 Task: Add Double Chocolate Chip Muffins to the cart.
Action: Mouse moved to (21, 83)
Screenshot: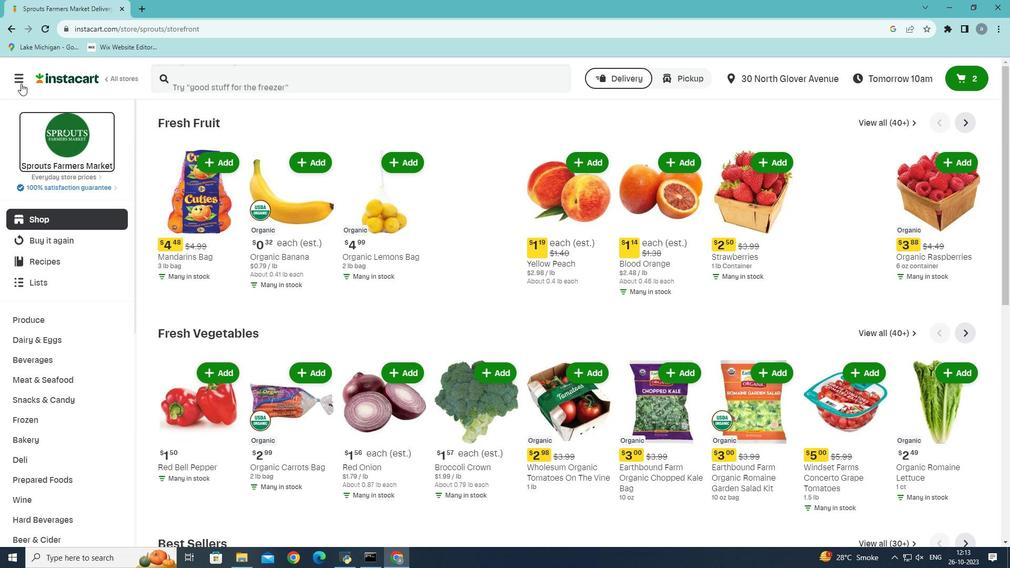 
Action: Mouse pressed left at (21, 83)
Screenshot: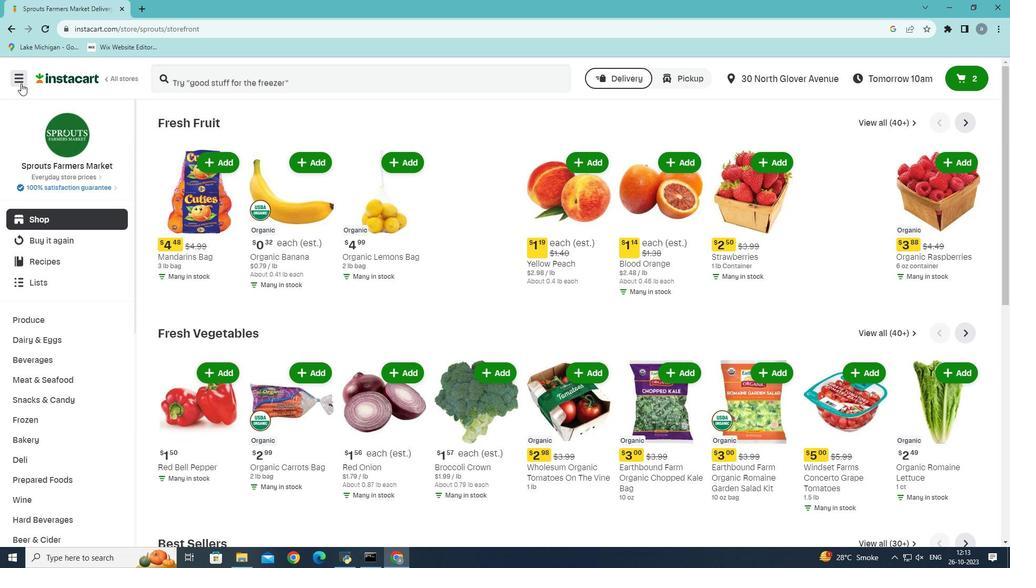 
Action: Mouse moved to (56, 307)
Screenshot: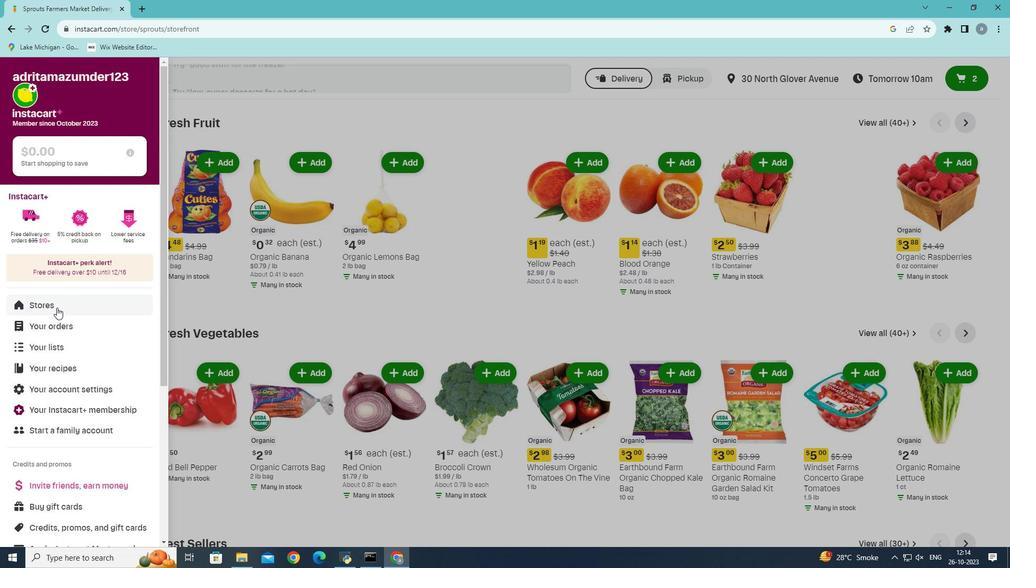 
Action: Mouse pressed left at (56, 307)
Screenshot: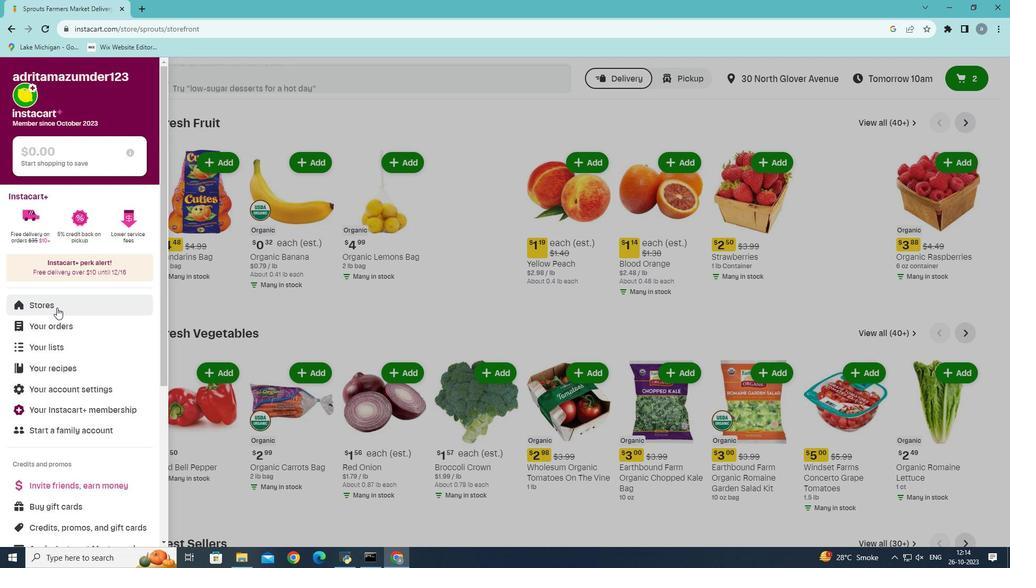 
Action: Mouse moved to (253, 123)
Screenshot: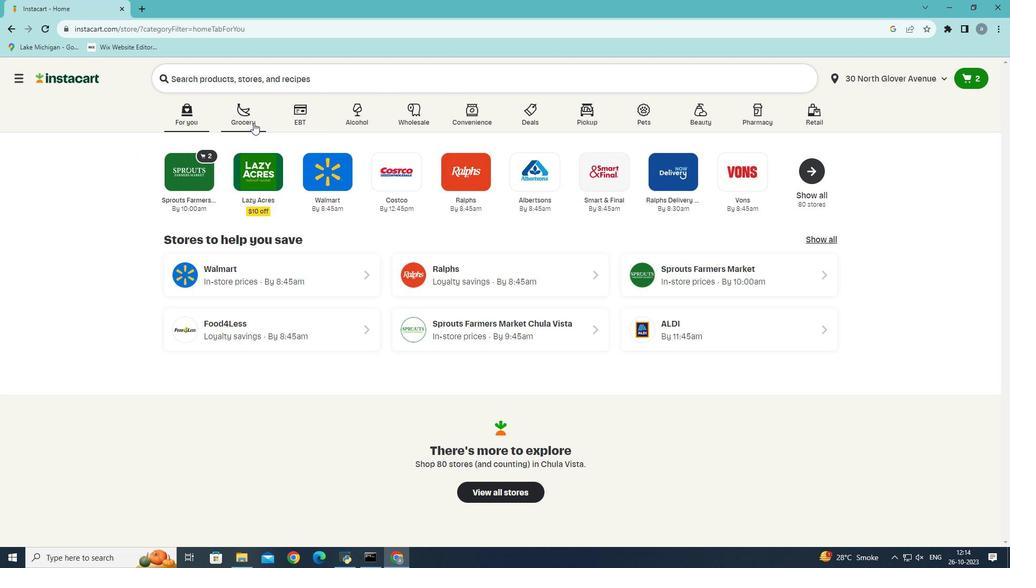 
Action: Mouse pressed left at (253, 123)
Screenshot: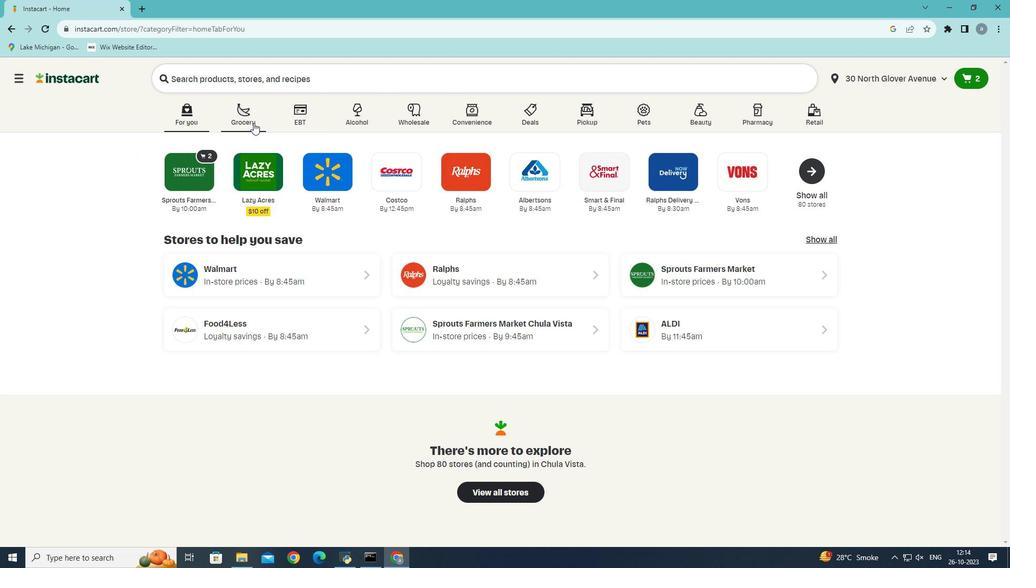 
Action: Mouse moved to (257, 329)
Screenshot: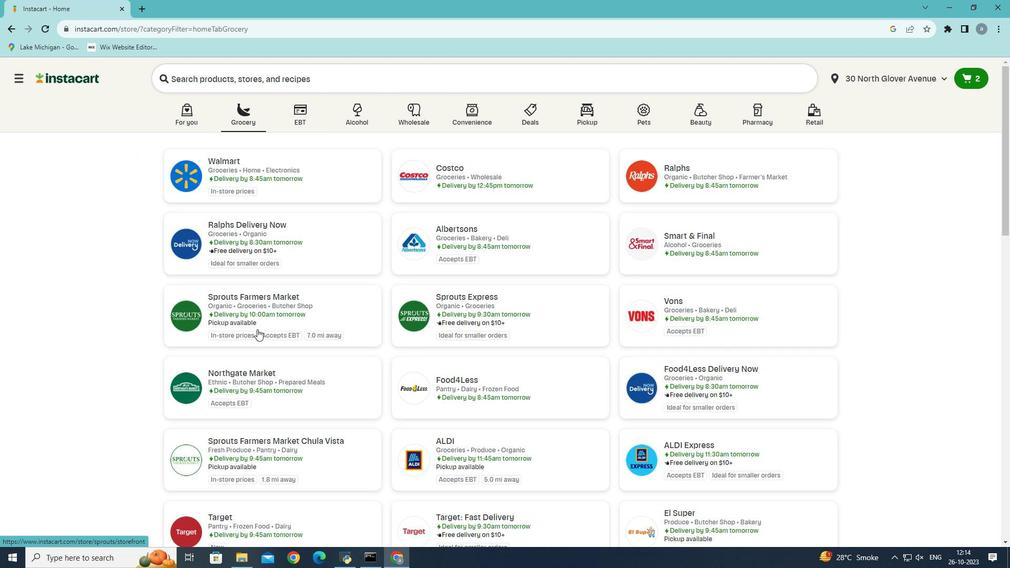 
Action: Mouse pressed left at (257, 329)
Screenshot: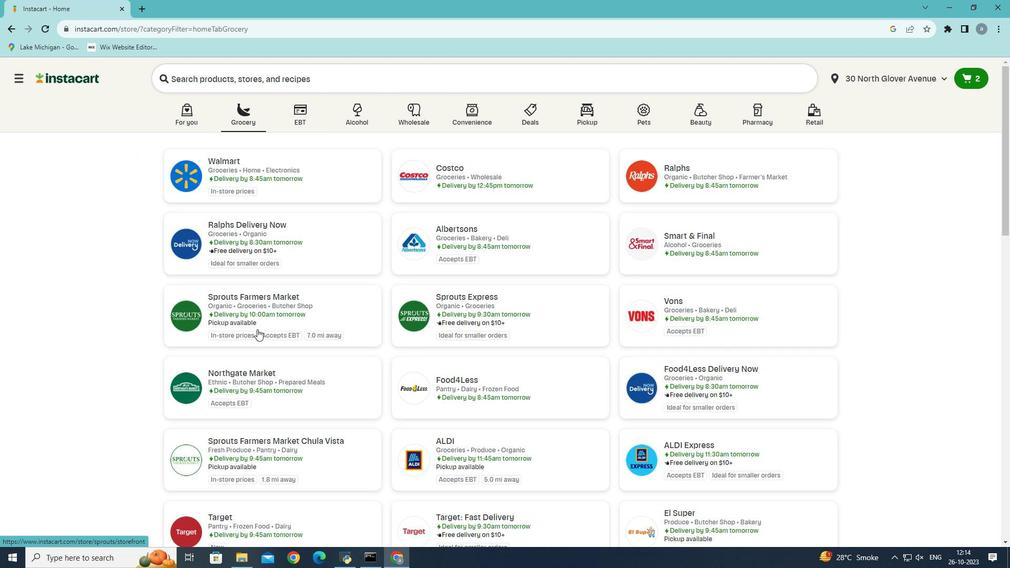 
Action: Mouse moved to (28, 440)
Screenshot: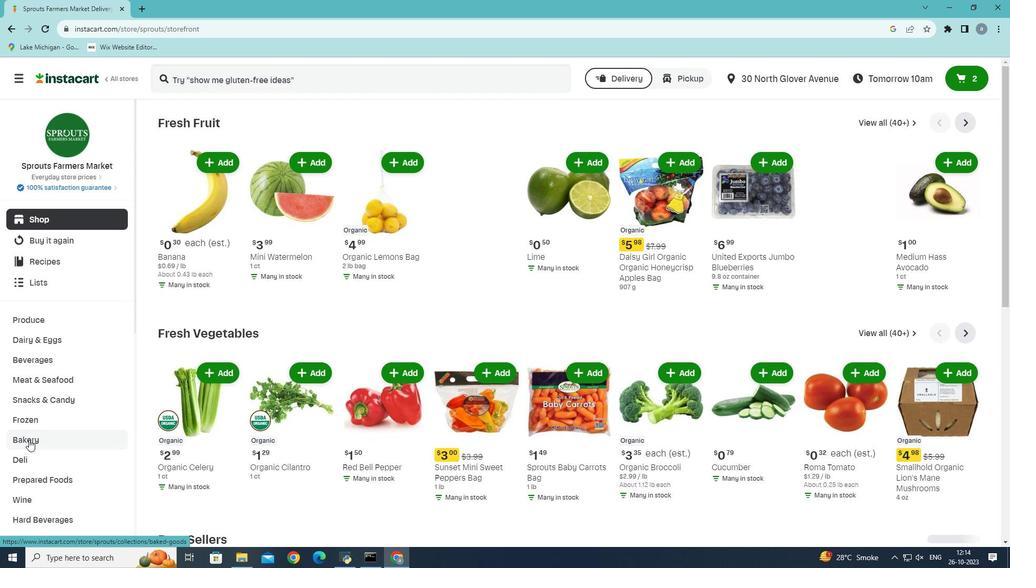 
Action: Mouse pressed left at (28, 440)
Screenshot: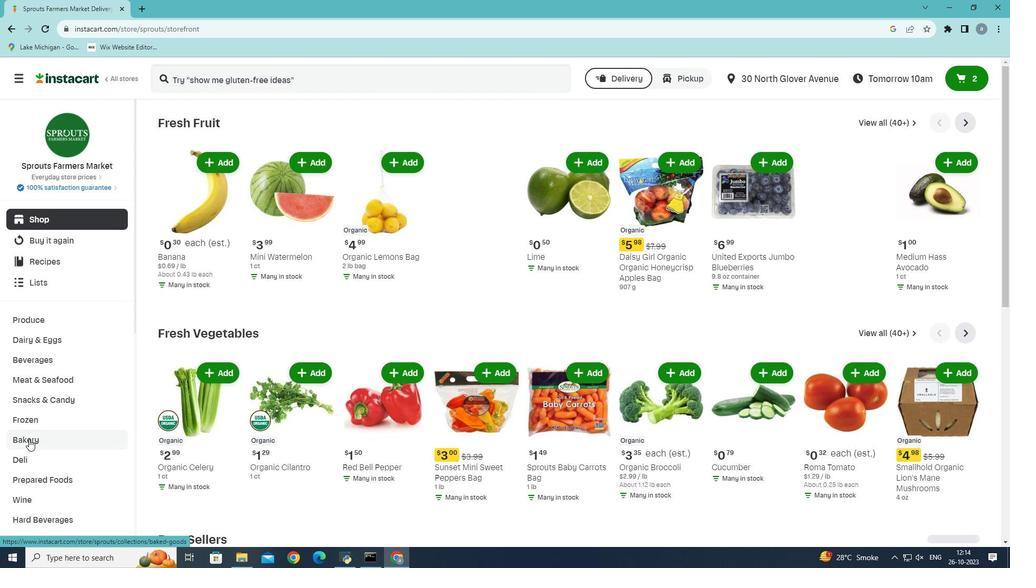 
Action: Mouse moved to (629, 152)
Screenshot: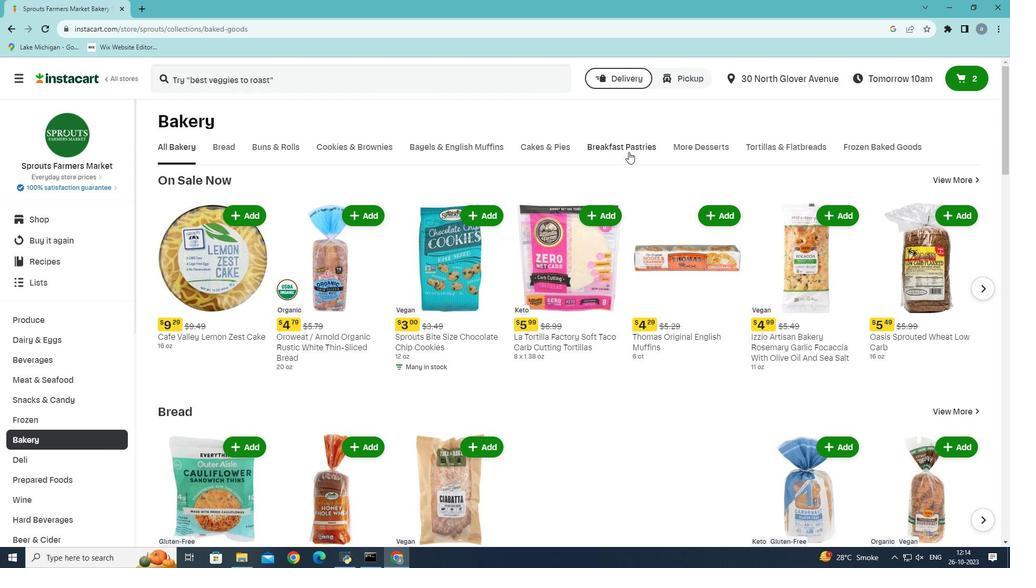 
Action: Mouse pressed left at (629, 152)
Screenshot: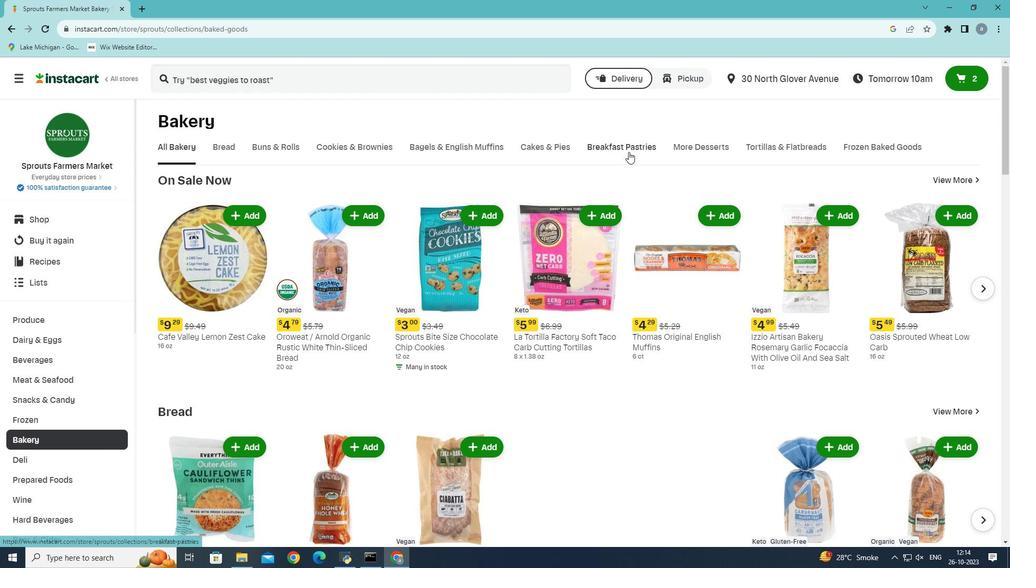 
Action: Mouse moved to (240, 199)
Screenshot: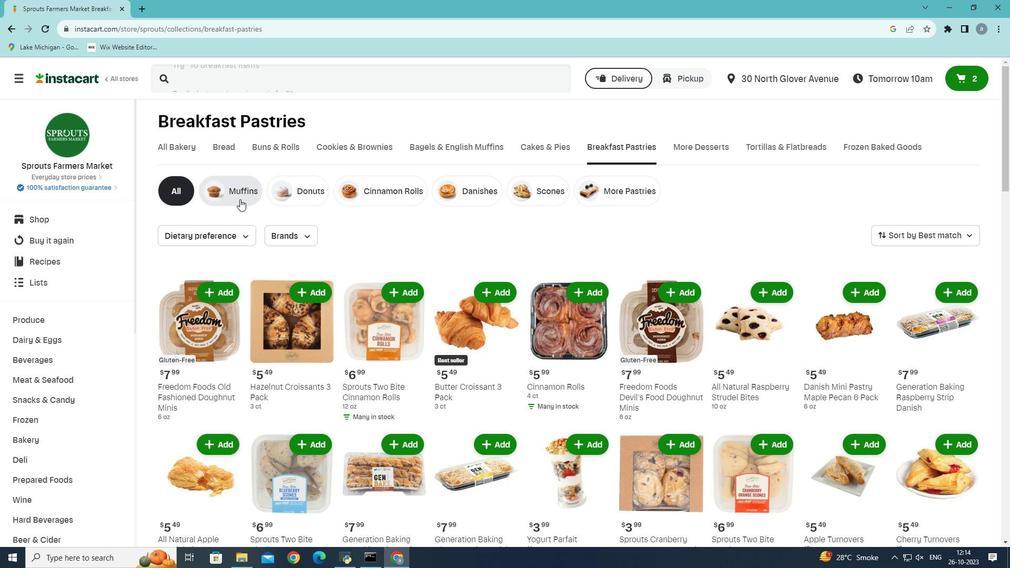 
Action: Mouse pressed left at (240, 199)
Screenshot: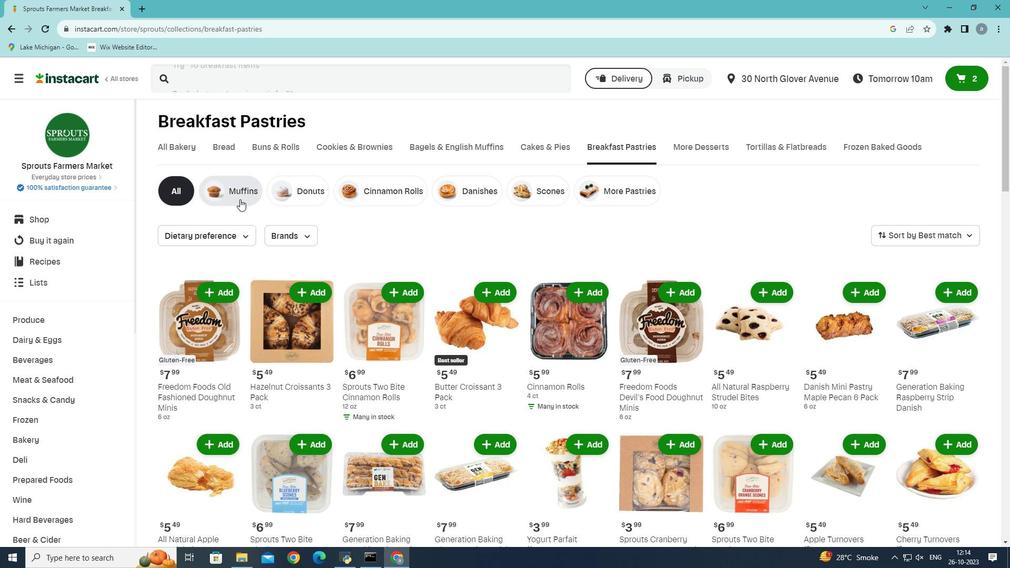 
Action: Mouse moved to (579, 417)
Screenshot: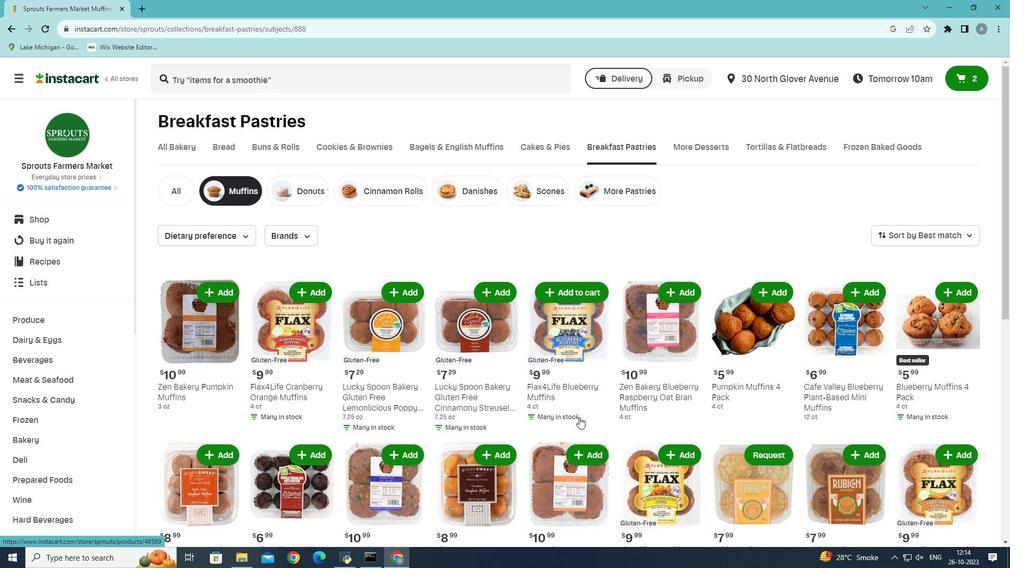 
Action: Mouse scrolled (579, 416) with delta (0, 0)
Screenshot: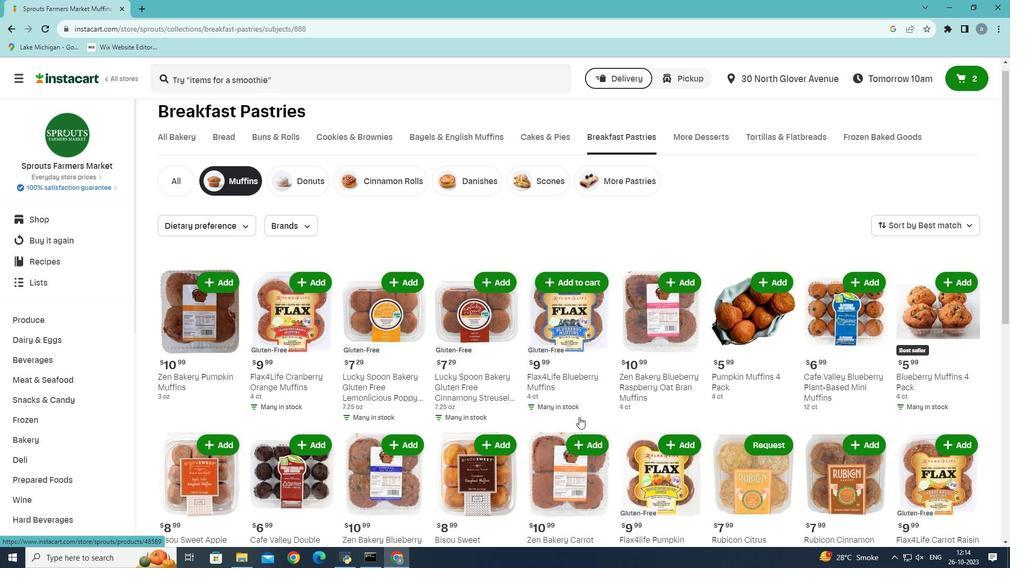 
Action: Mouse scrolled (579, 416) with delta (0, 0)
Screenshot: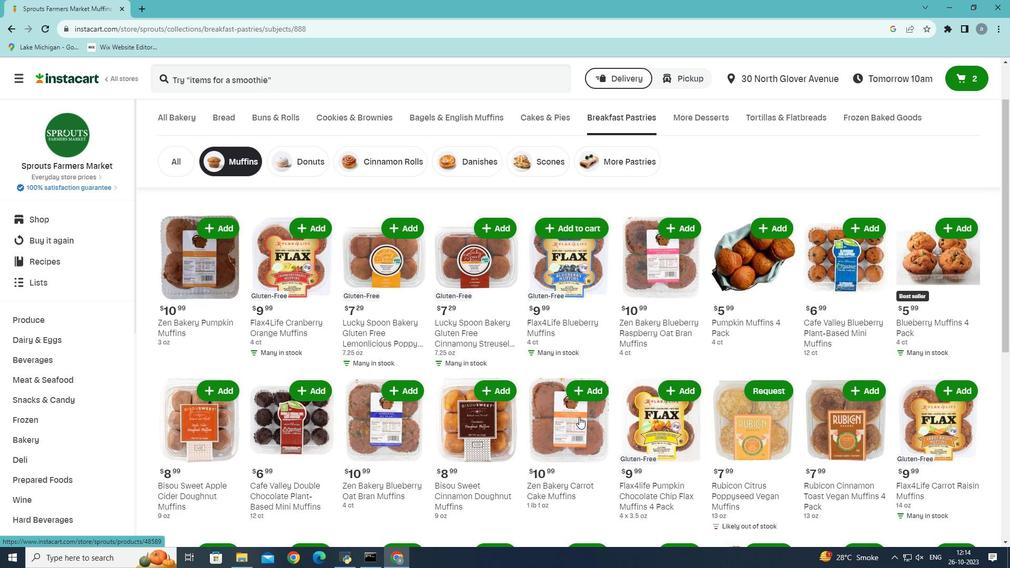 
Action: Mouse scrolled (579, 416) with delta (0, 0)
Screenshot: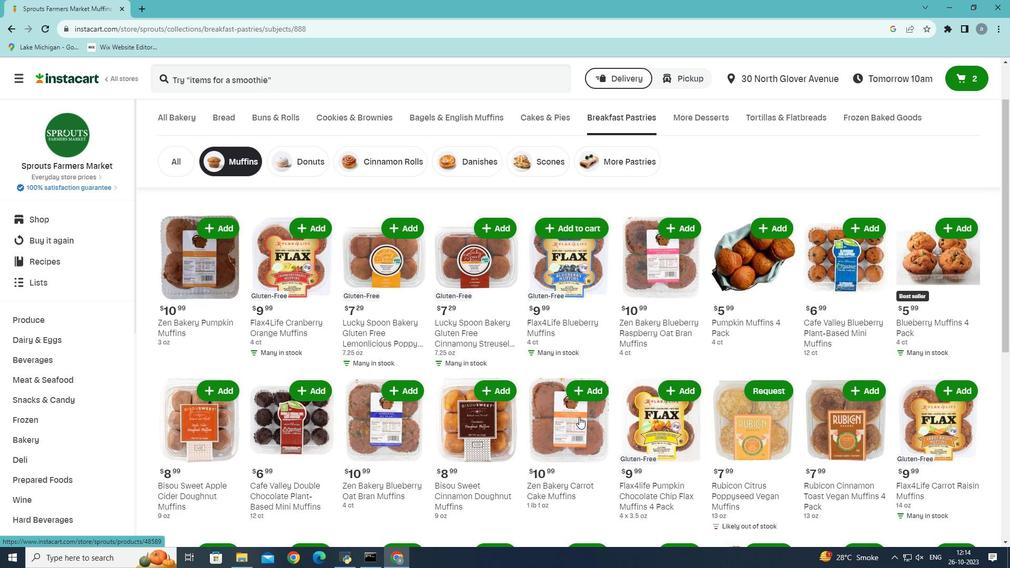 
Action: Mouse moved to (580, 417)
Screenshot: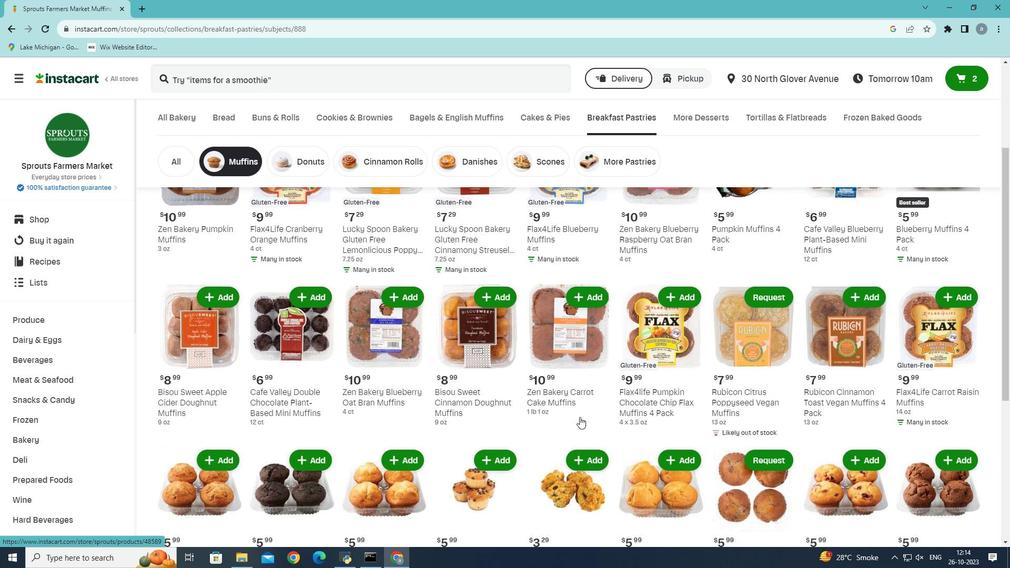 
Action: Mouse scrolled (580, 416) with delta (0, 0)
Screenshot: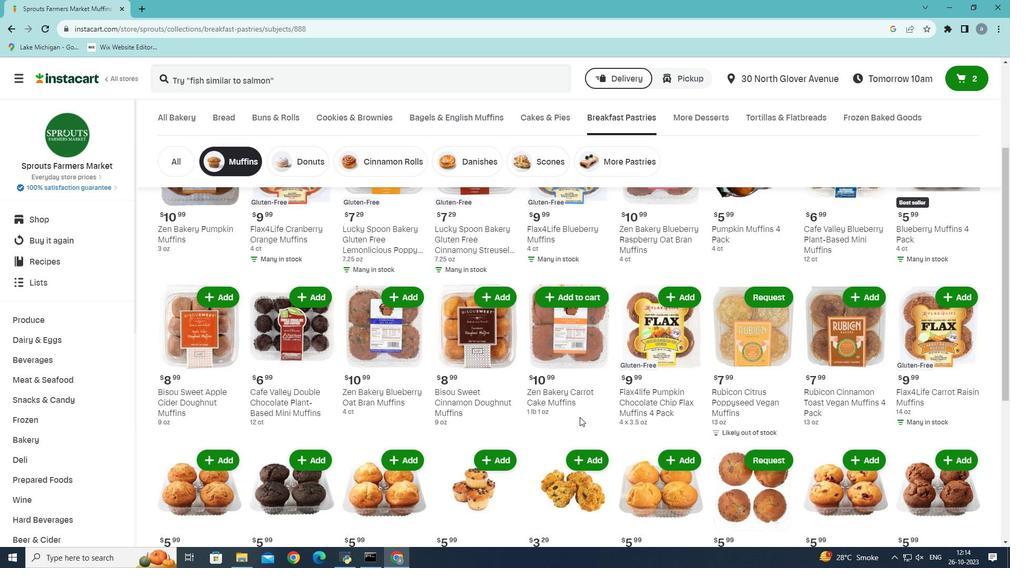 
Action: Mouse scrolled (580, 416) with delta (0, 0)
Screenshot: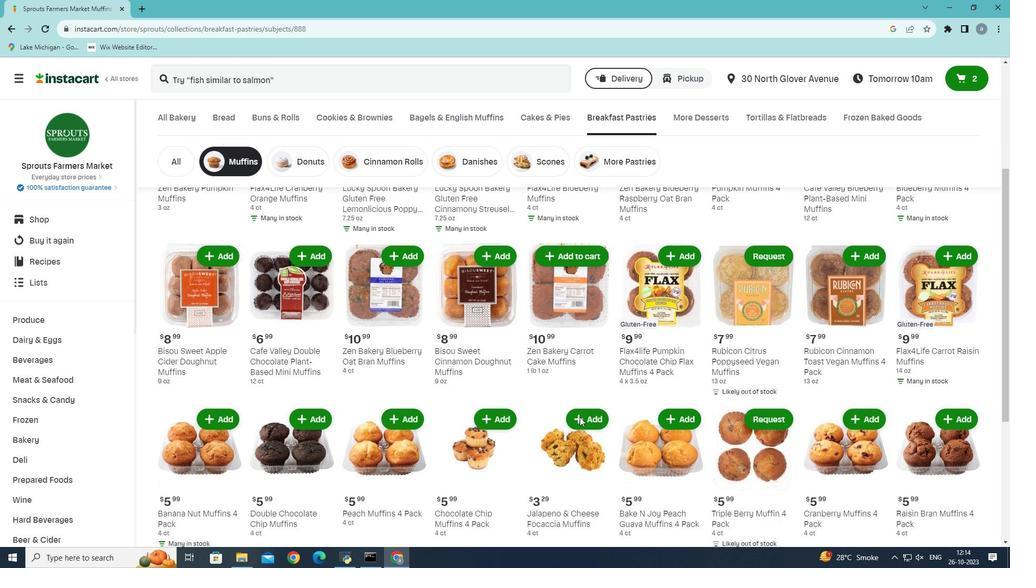 
Action: Mouse moved to (658, 331)
Screenshot: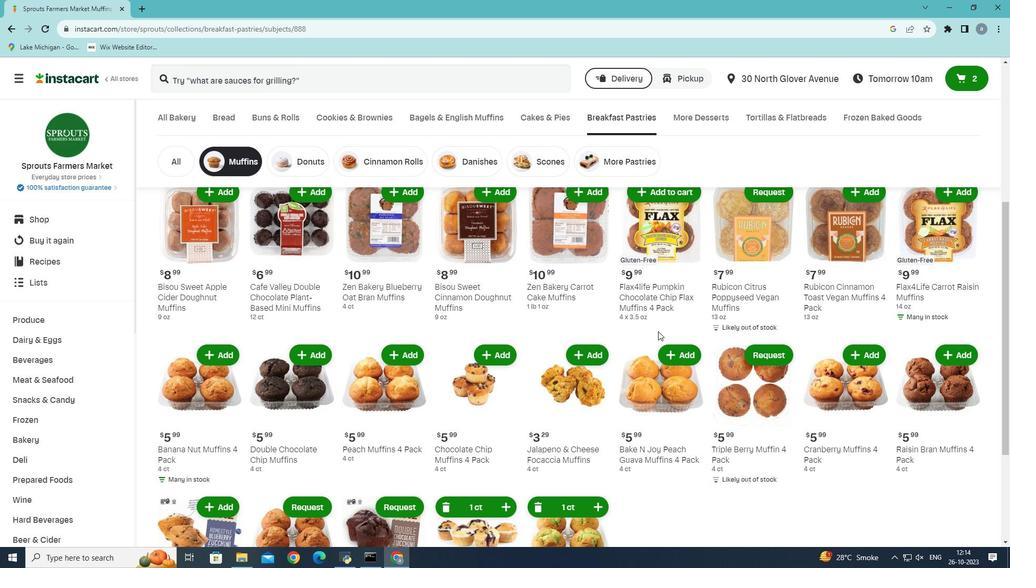 
Action: Mouse scrolled (658, 331) with delta (0, 0)
Screenshot: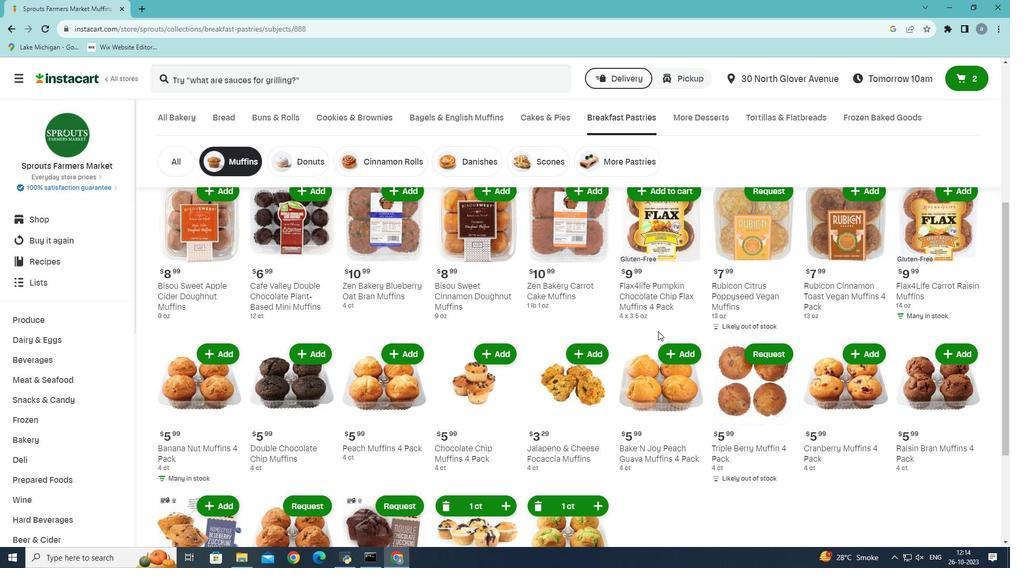 
Action: Mouse scrolled (658, 331) with delta (0, 0)
Screenshot: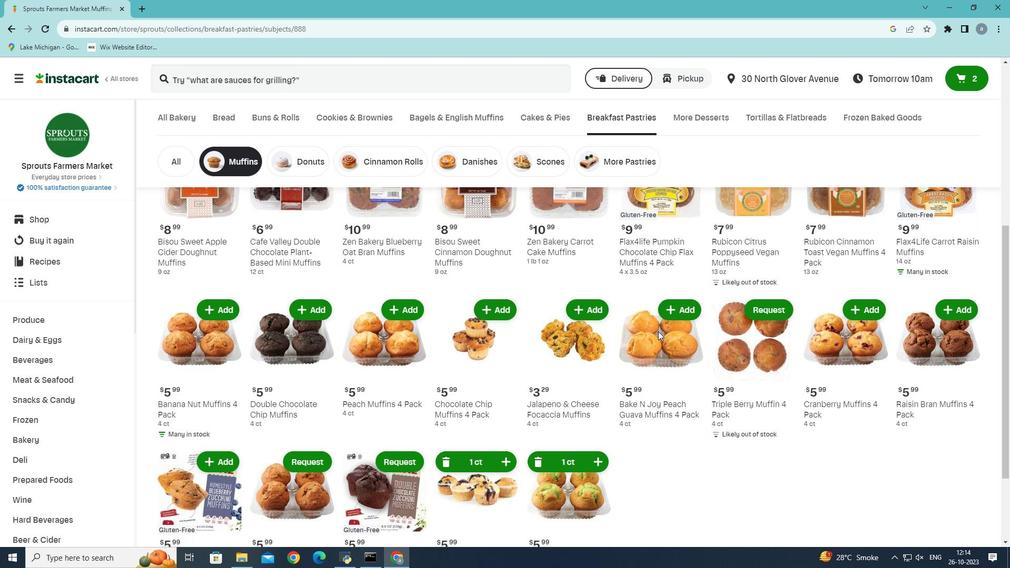 
Action: Mouse scrolled (658, 331) with delta (0, 0)
Screenshot: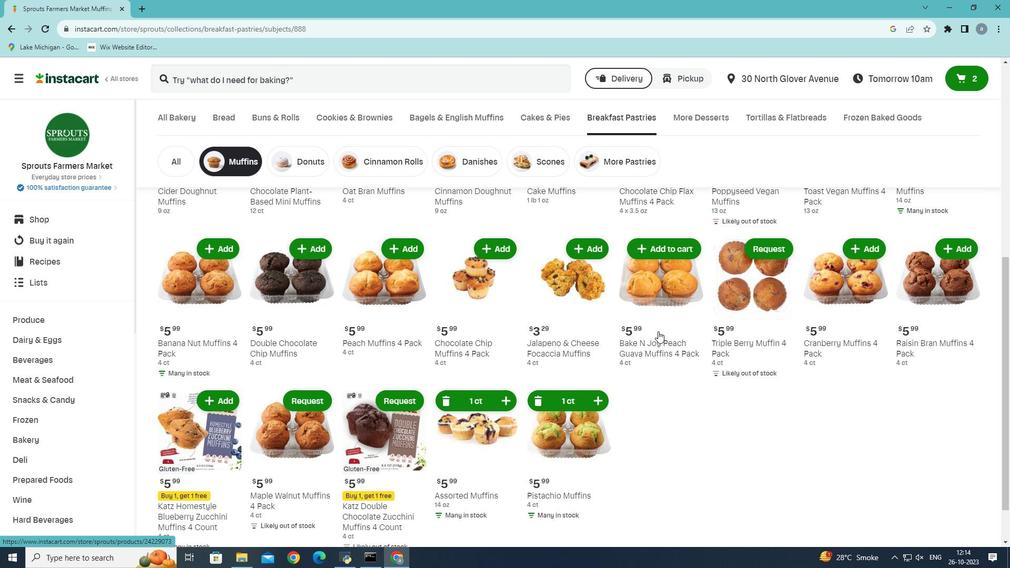 
Action: Mouse moved to (663, 363)
Screenshot: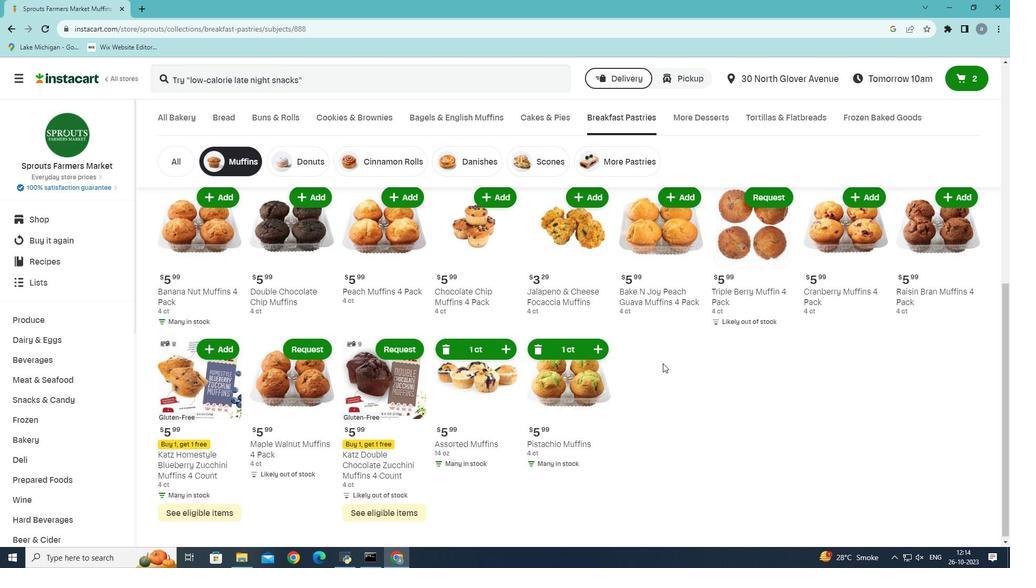 
Action: Mouse scrolled (663, 364) with delta (0, 0)
Screenshot: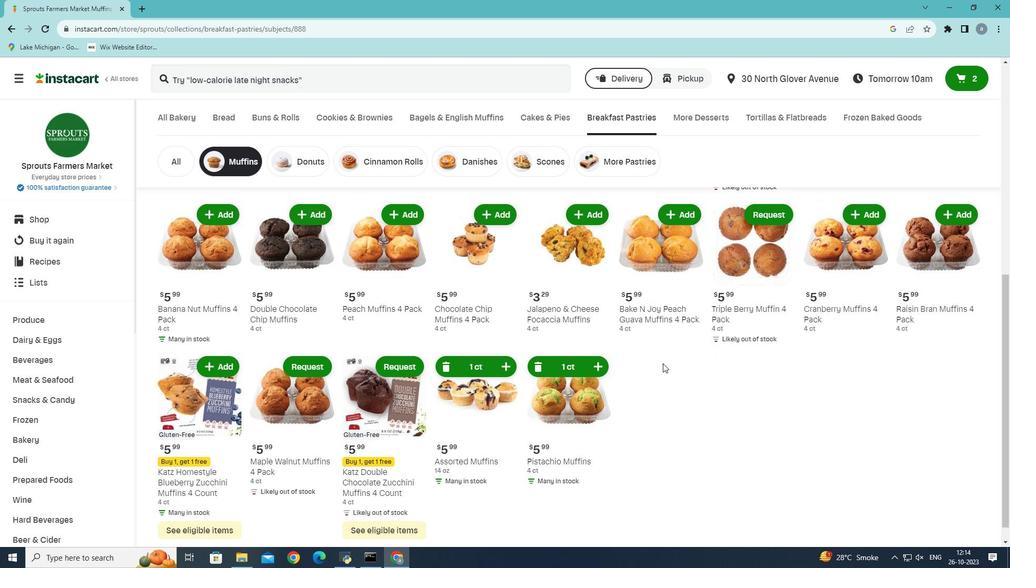 
Action: Mouse scrolled (663, 364) with delta (0, 0)
Screenshot: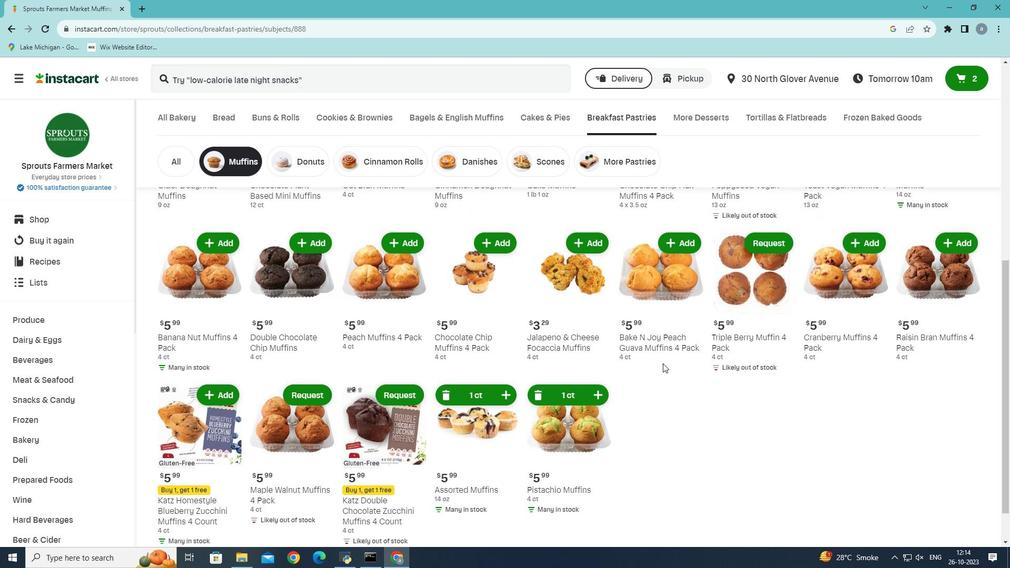 
Action: Mouse moved to (663, 360)
Screenshot: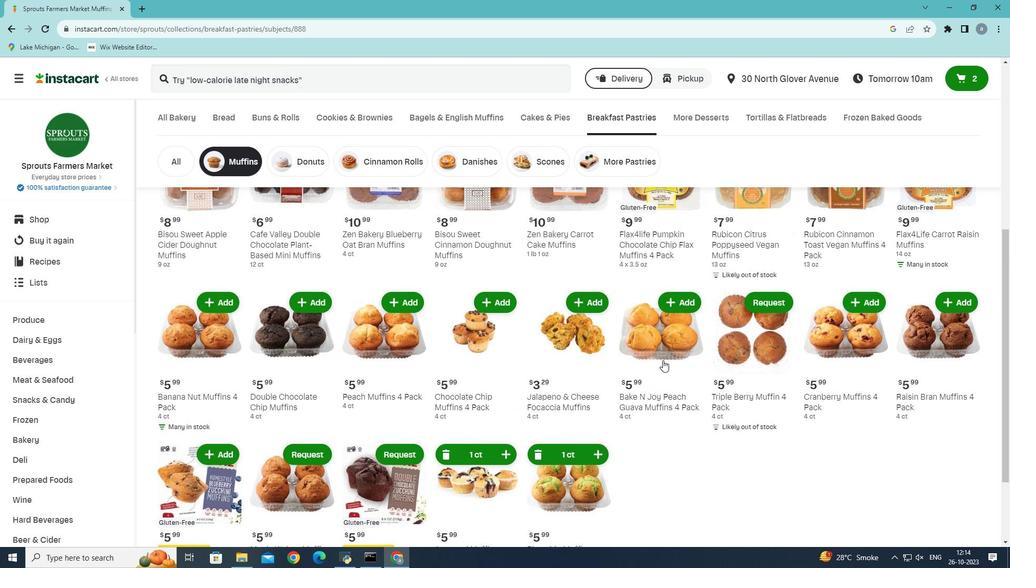 
Action: Mouse scrolled (663, 361) with delta (0, 0)
Screenshot: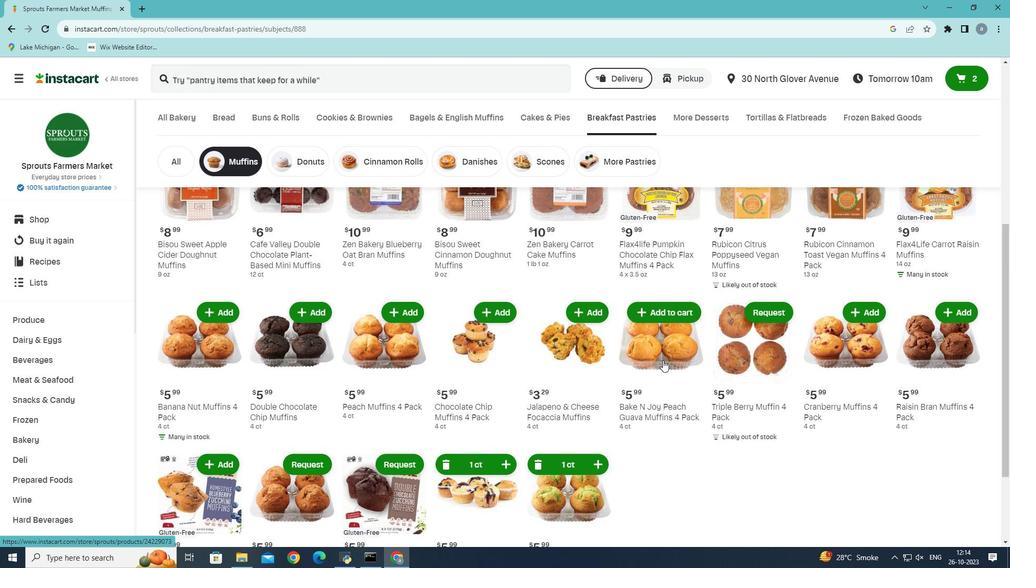 
Action: Mouse scrolled (663, 361) with delta (0, 0)
Screenshot: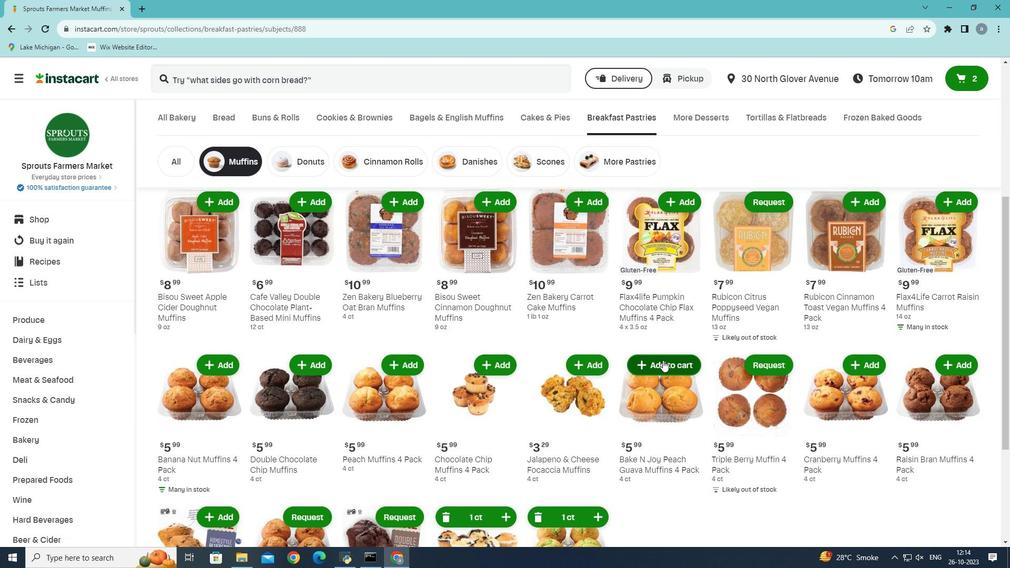 
Action: Mouse scrolled (663, 361) with delta (0, 0)
Screenshot: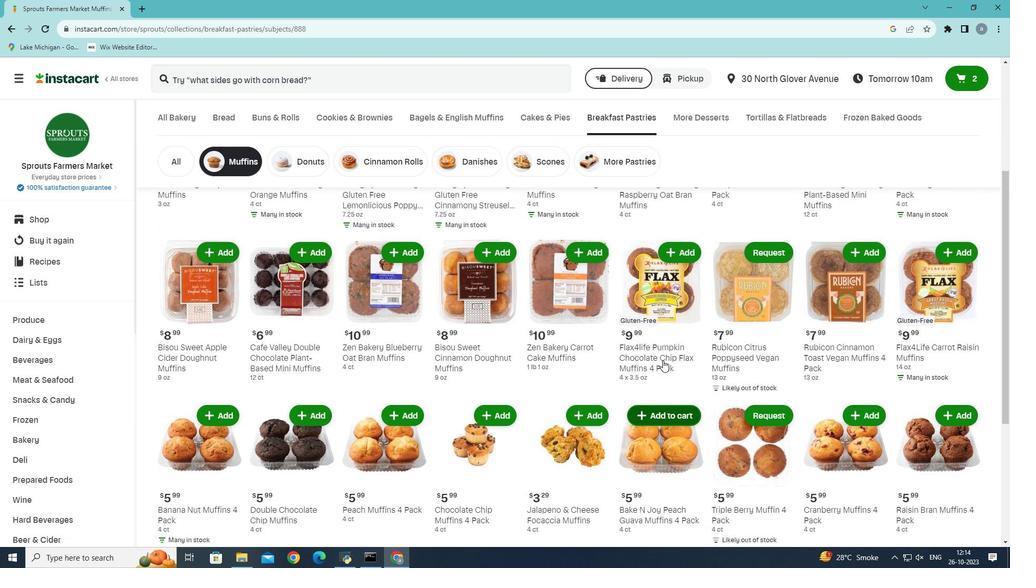 
Action: Mouse moved to (648, 357)
Screenshot: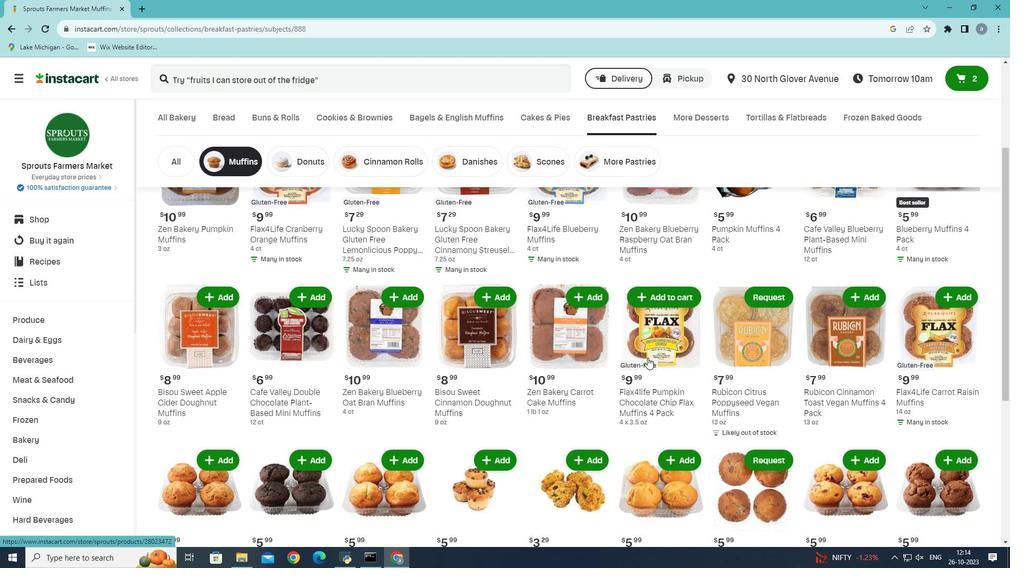 
Action: Mouse scrolled (648, 358) with delta (0, 0)
Screenshot: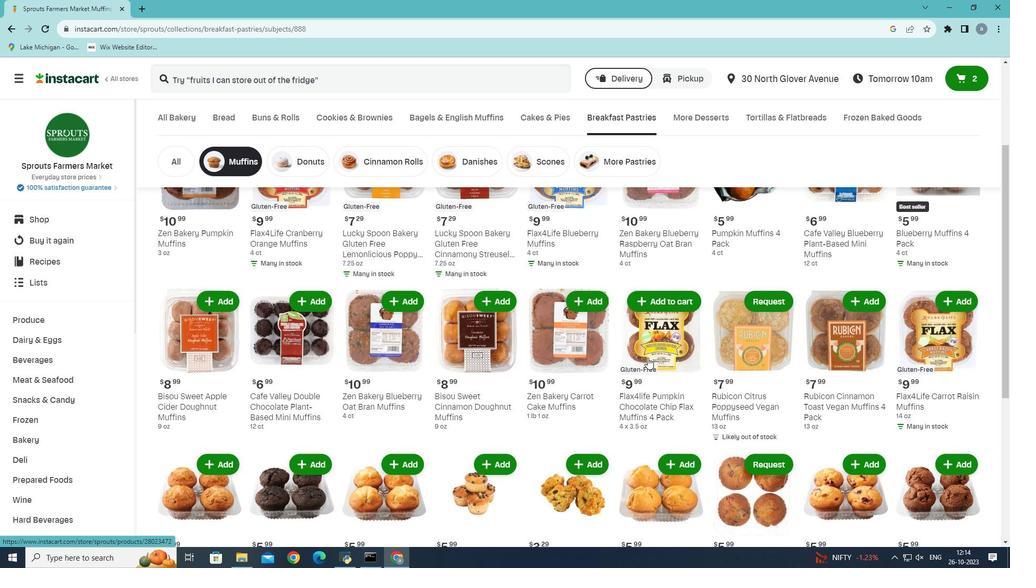 
Action: Mouse scrolled (648, 358) with delta (0, 0)
Screenshot: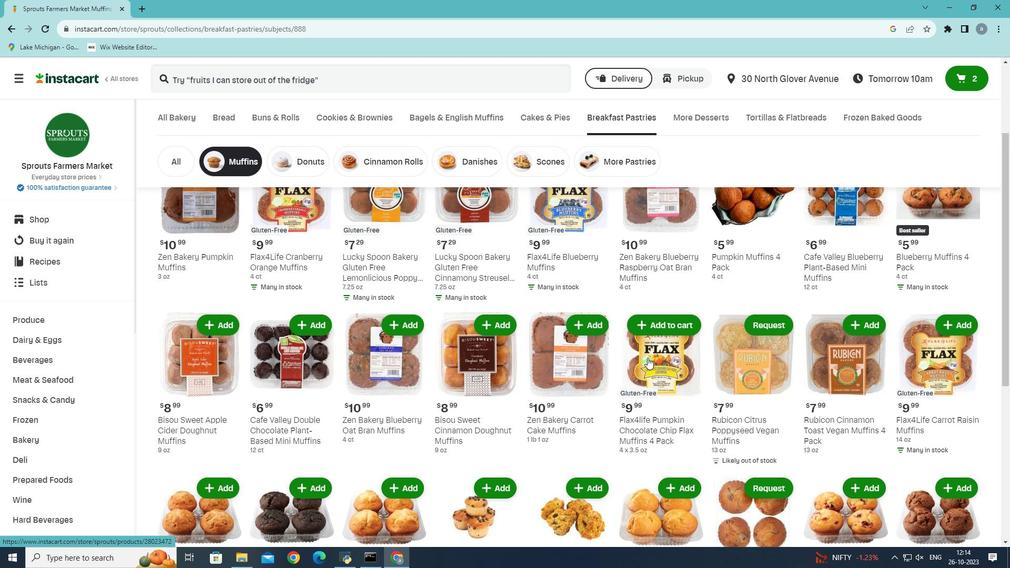 
Action: Mouse scrolled (648, 358) with delta (0, 0)
Screenshot: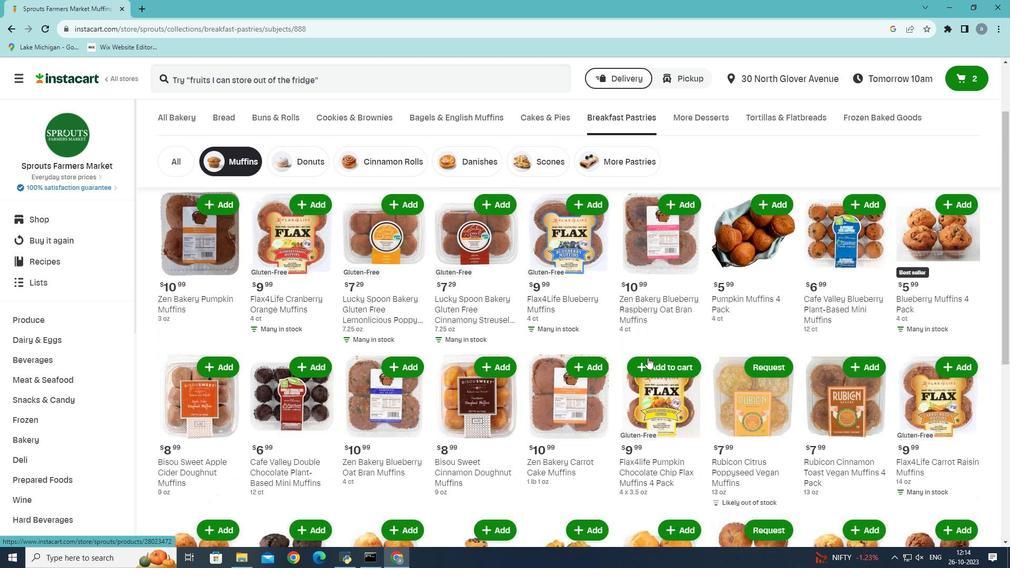 
Action: Mouse scrolled (648, 357) with delta (0, 0)
Screenshot: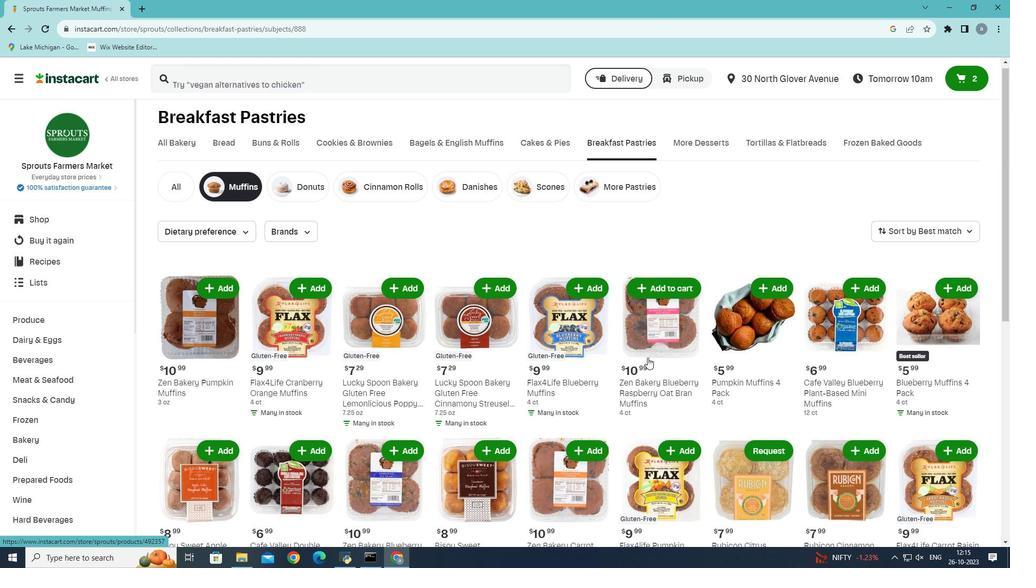 
Action: Mouse scrolled (648, 357) with delta (0, 0)
Screenshot: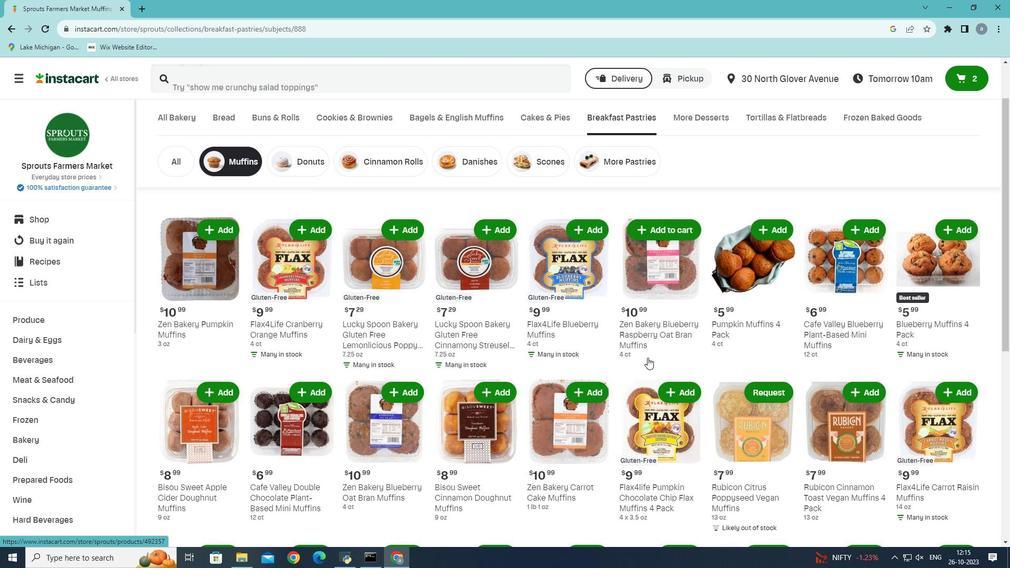 
Action: Mouse scrolled (648, 357) with delta (0, 0)
Screenshot: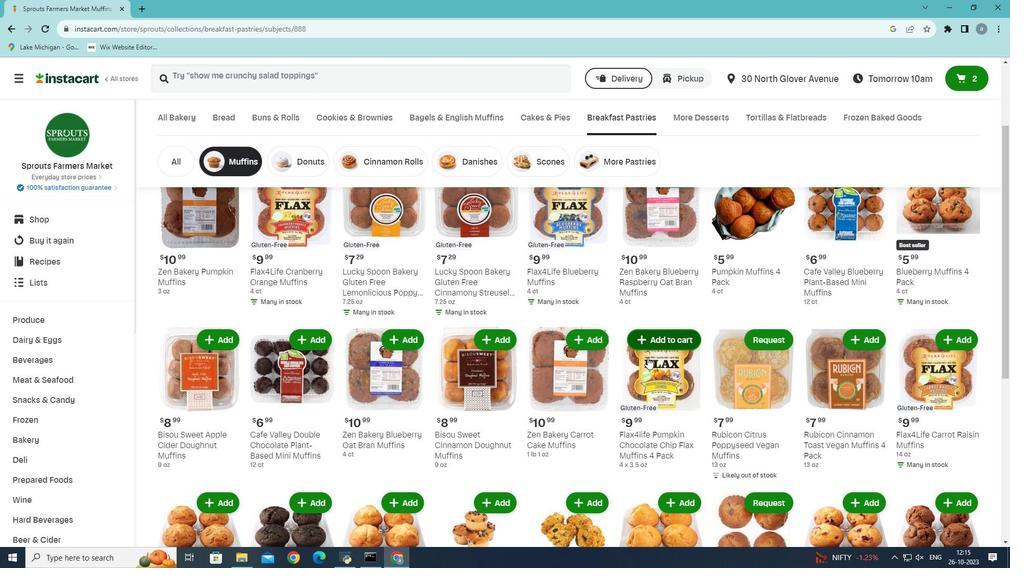 
Action: Mouse scrolled (648, 357) with delta (0, 0)
Screenshot: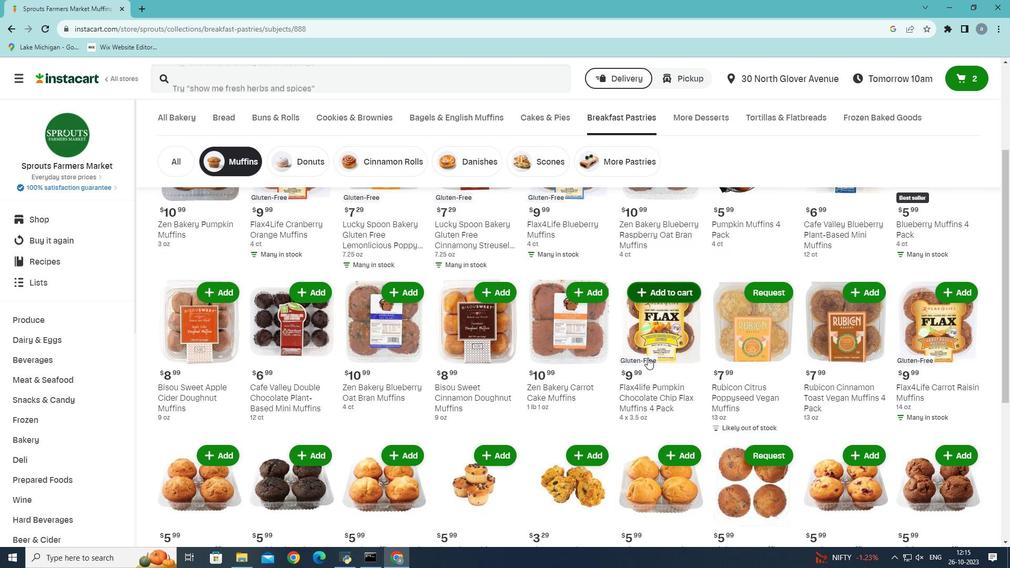 
Action: Mouse moved to (680, 351)
Screenshot: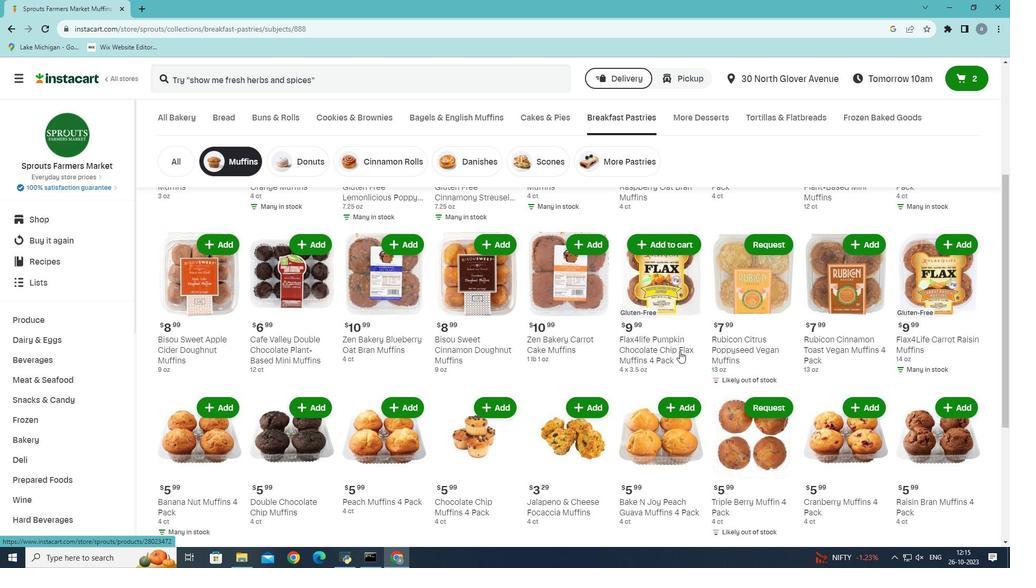 
Action: Mouse scrolled (680, 351) with delta (0, 0)
Screenshot: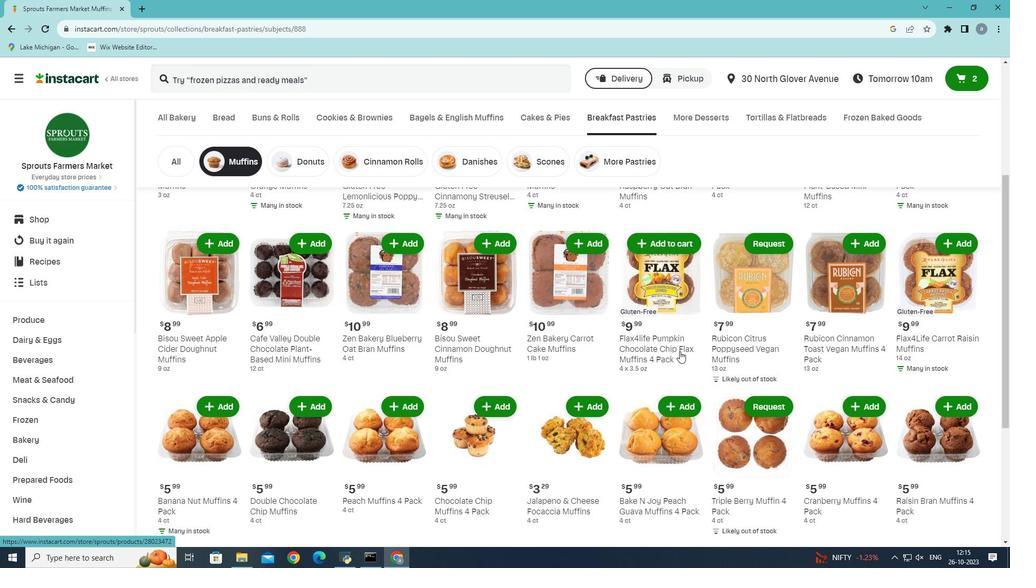 
Action: Mouse moved to (306, 349)
Screenshot: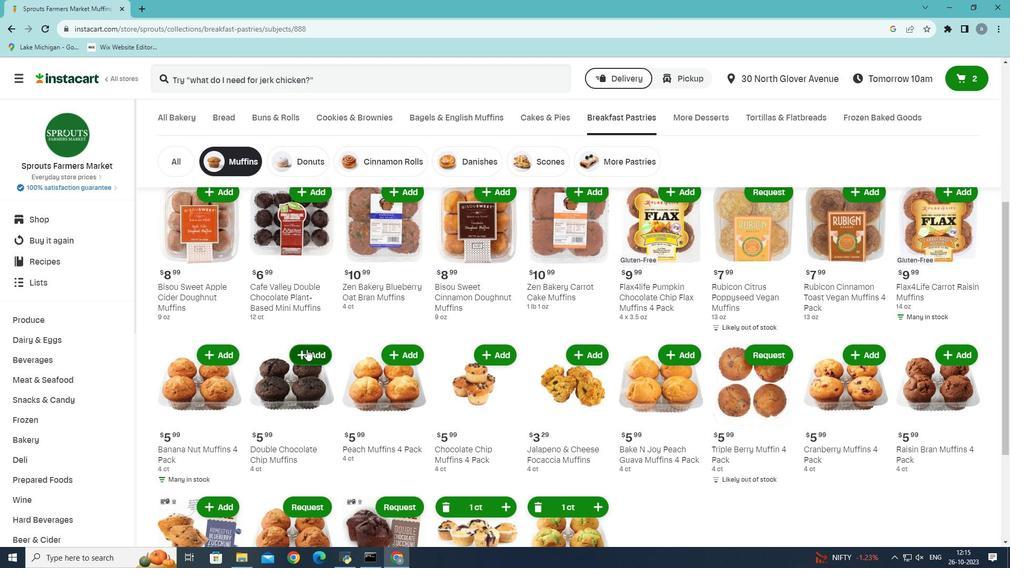 
Action: Mouse pressed left at (306, 349)
Screenshot: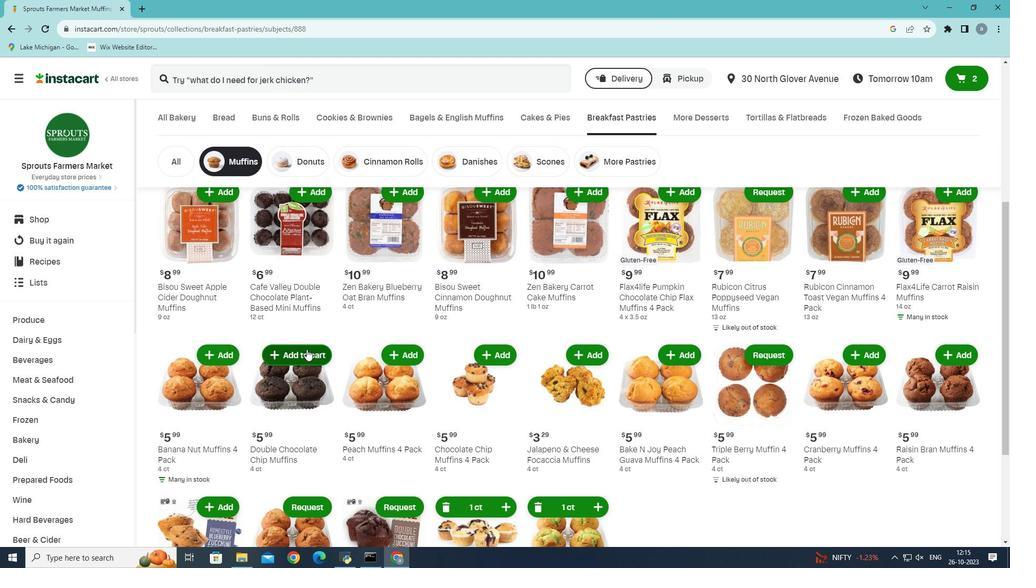 
Action: Mouse moved to (291, 362)
Screenshot: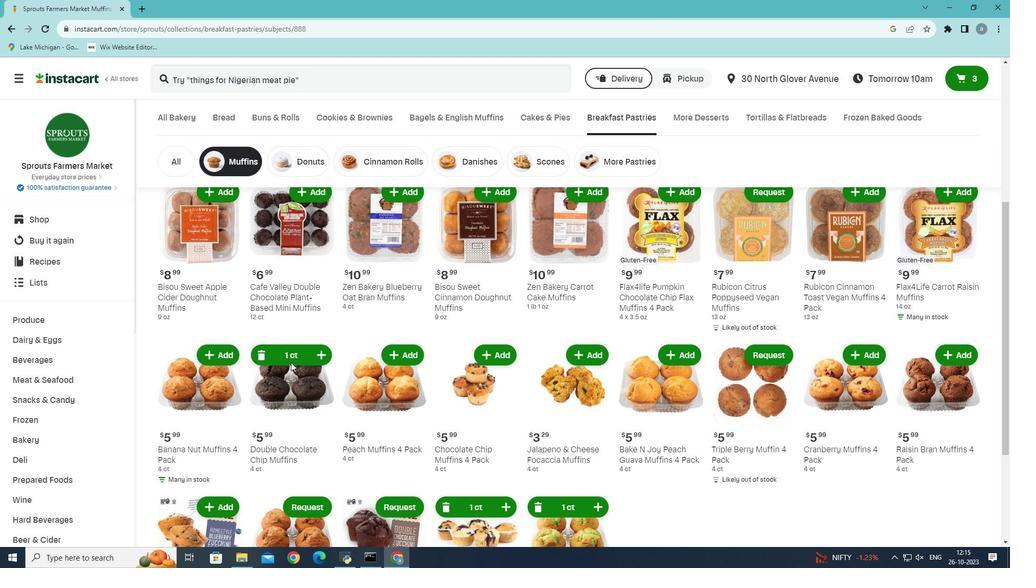 
